 Task: Look for products in the category "Lotion" from Store Brand only.
Action: Mouse moved to (712, 267)
Screenshot: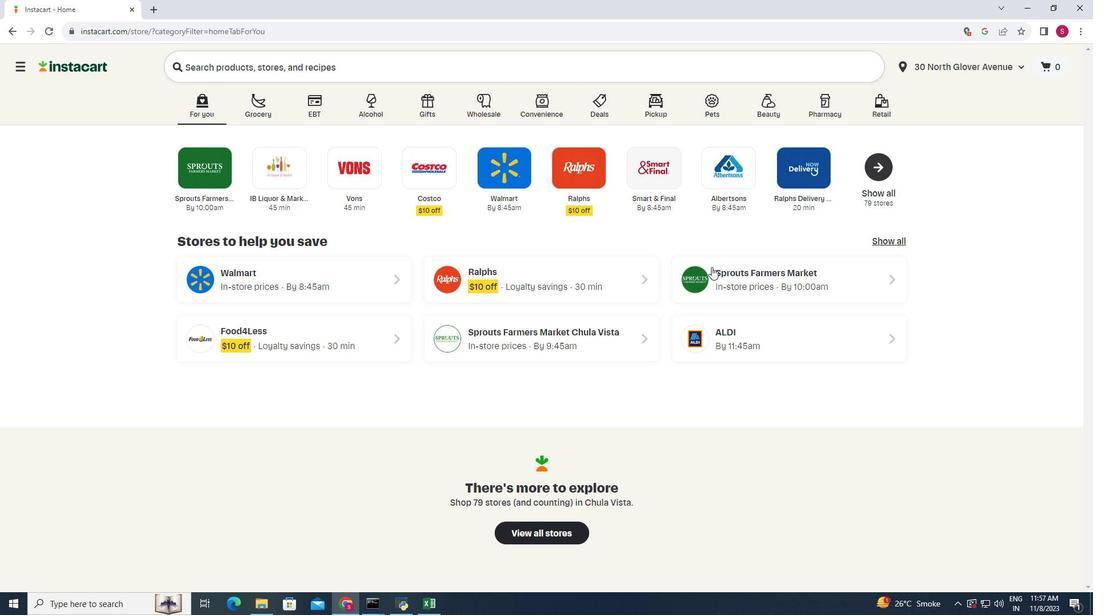 
Action: Mouse pressed left at (712, 267)
Screenshot: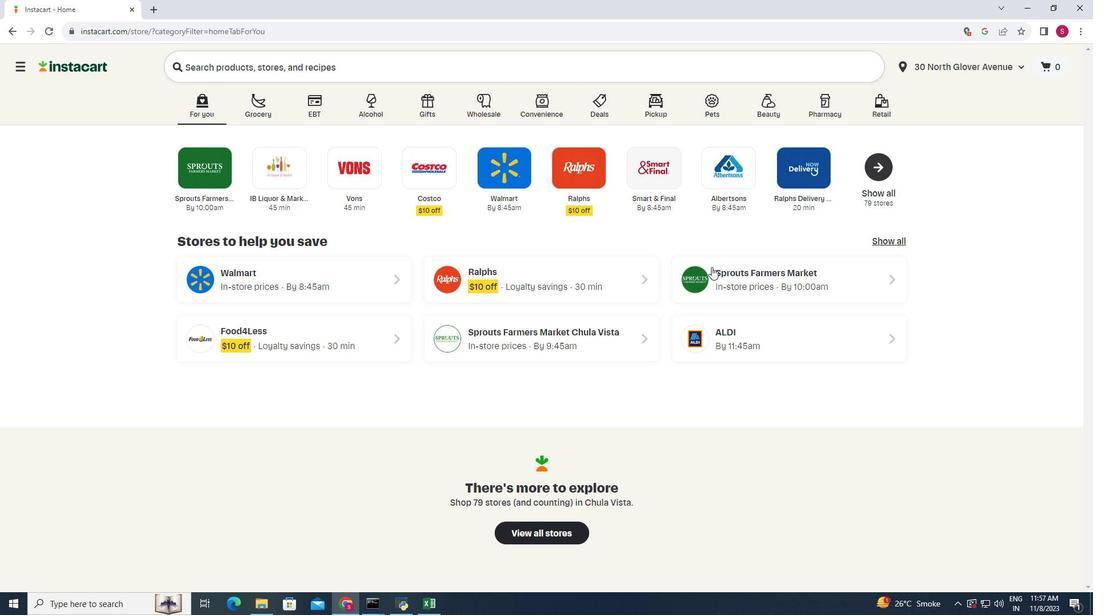 
Action: Mouse moved to (115, 373)
Screenshot: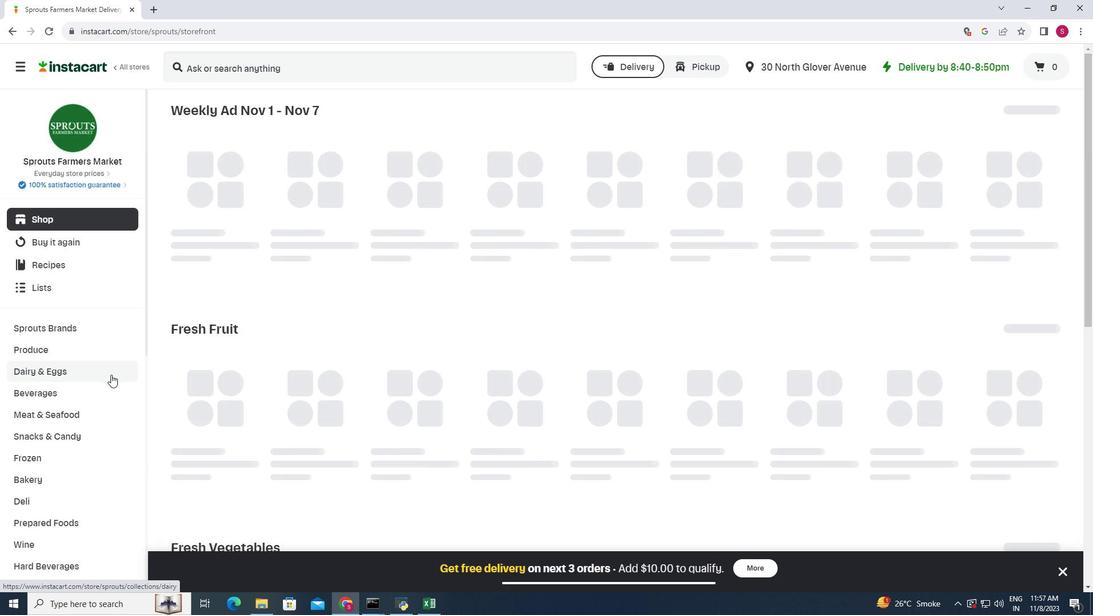 
Action: Mouse scrolled (115, 372) with delta (0, 0)
Screenshot: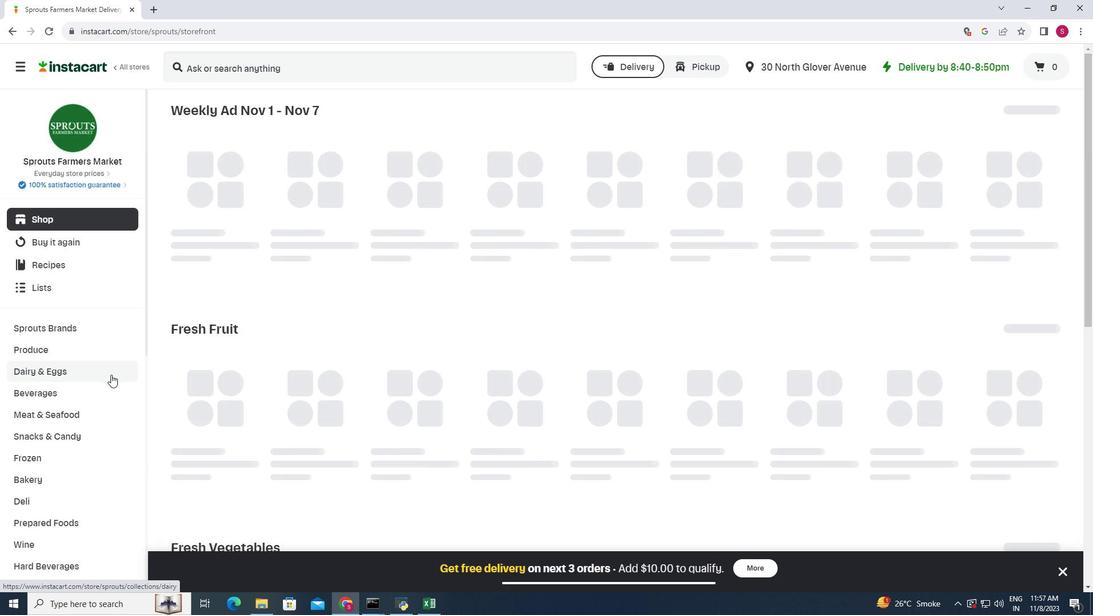 
Action: Mouse moved to (111, 374)
Screenshot: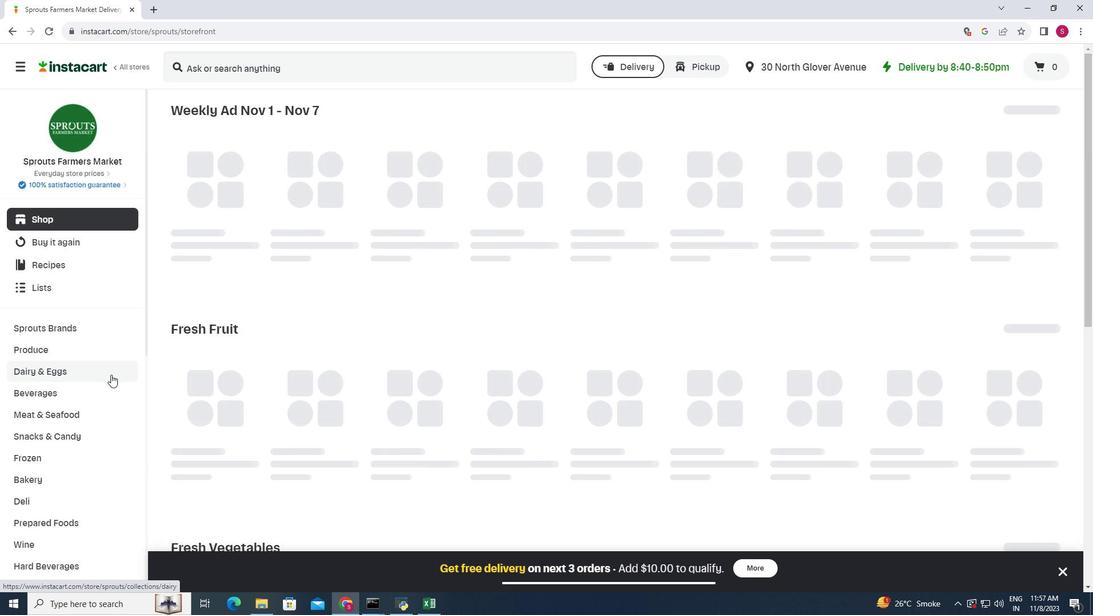 
Action: Mouse scrolled (111, 374) with delta (0, 0)
Screenshot: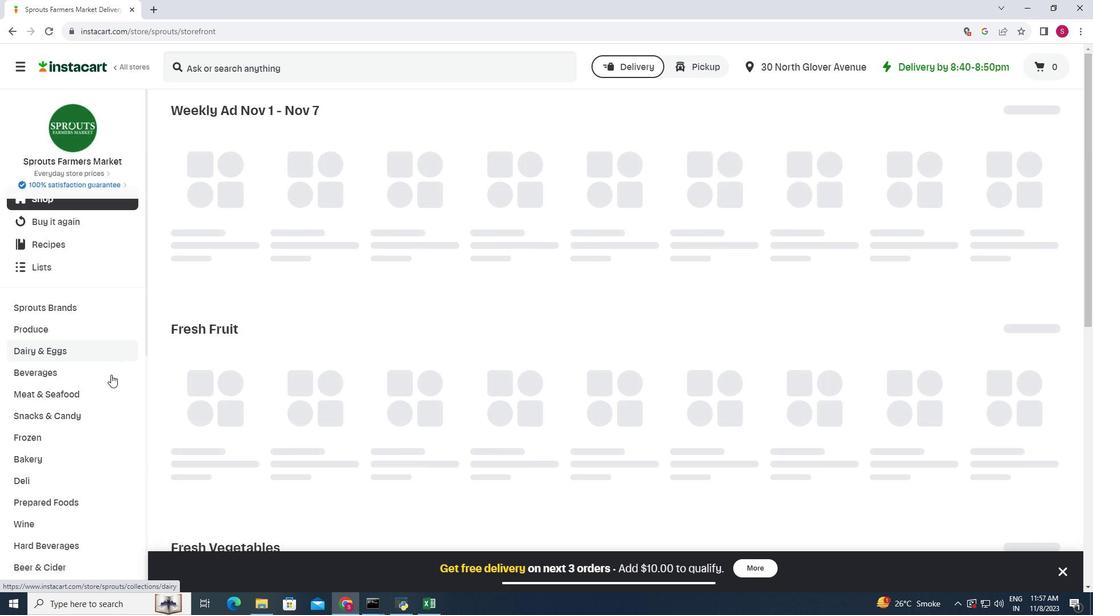 
Action: Mouse scrolled (111, 374) with delta (0, 0)
Screenshot: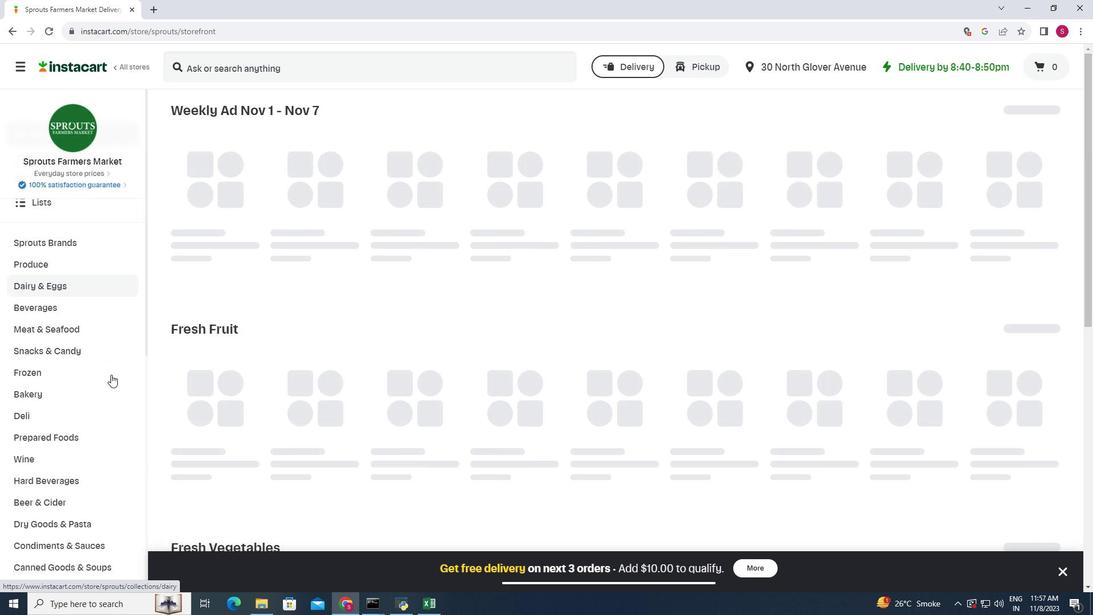 
Action: Mouse scrolled (111, 374) with delta (0, 0)
Screenshot: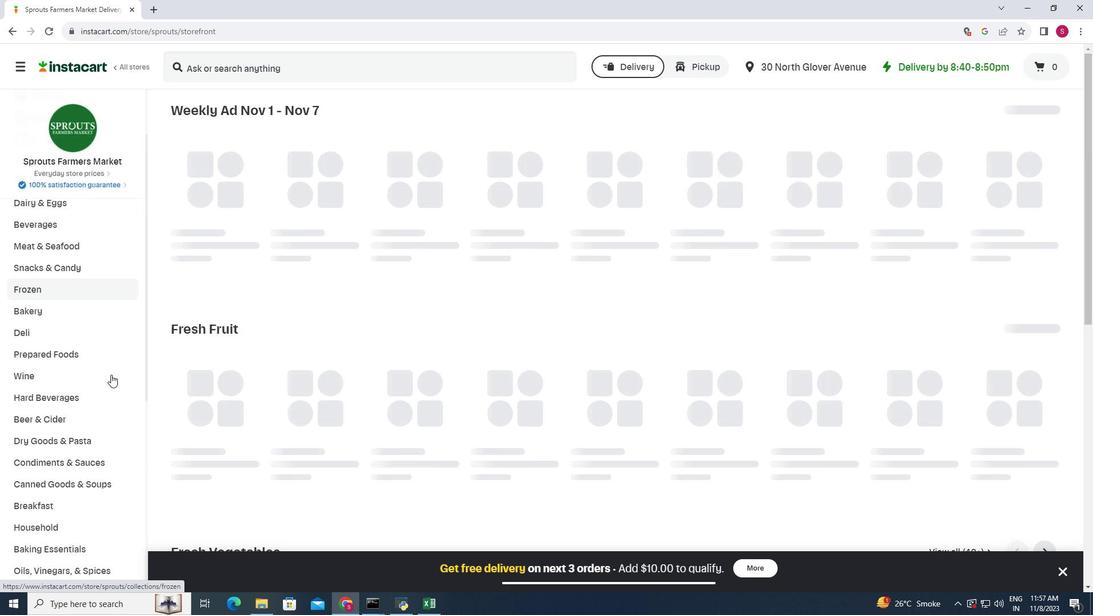 
Action: Mouse scrolled (111, 374) with delta (0, 0)
Screenshot: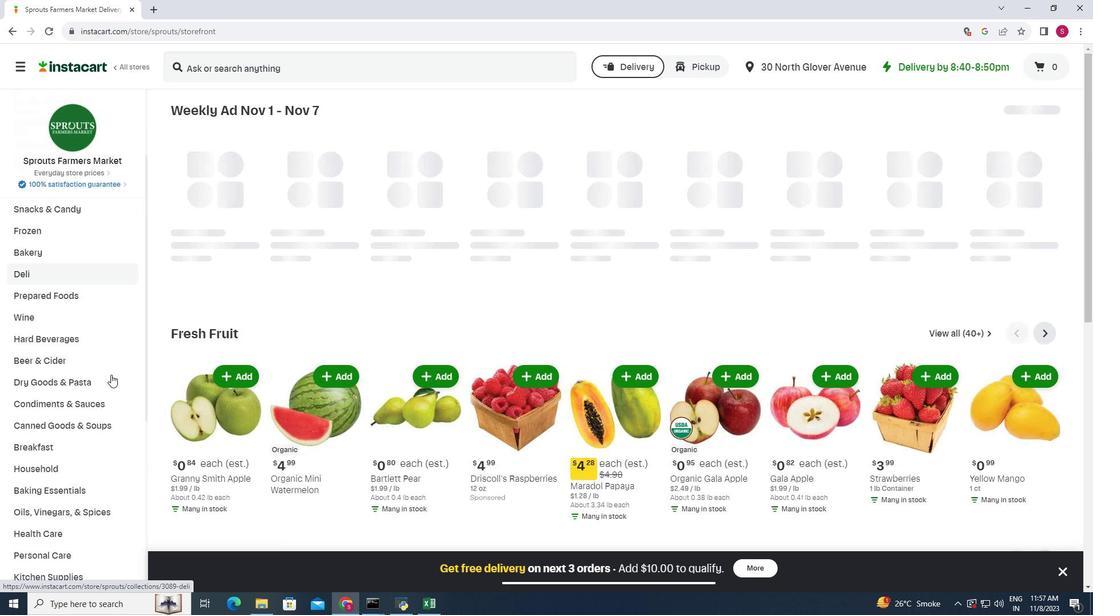 
Action: Mouse scrolled (111, 374) with delta (0, 0)
Screenshot: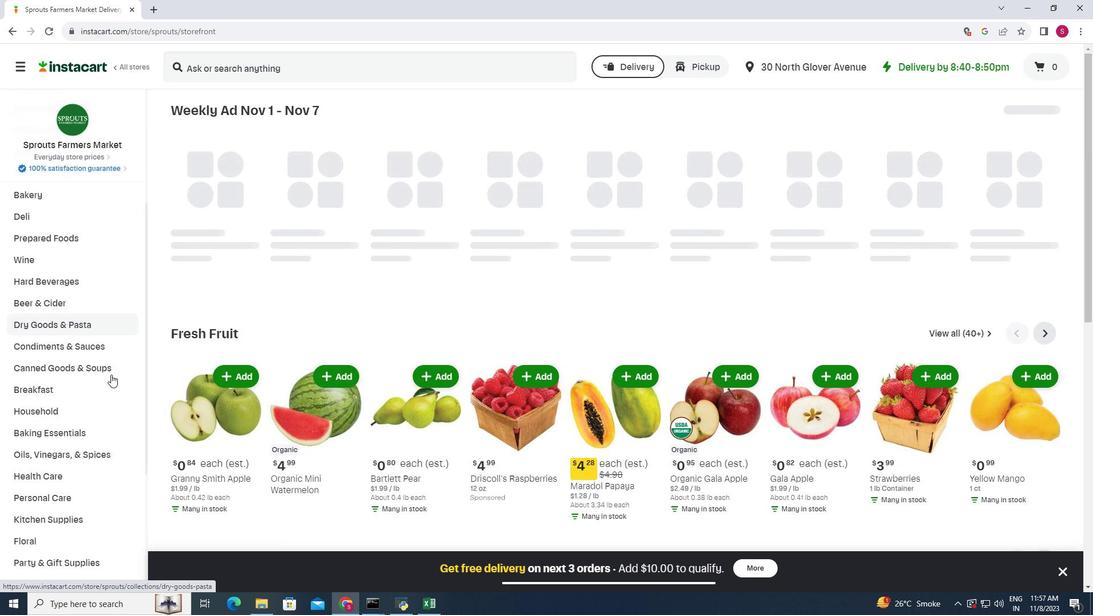 
Action: Mouse moved to (82, 438)
Screenshot: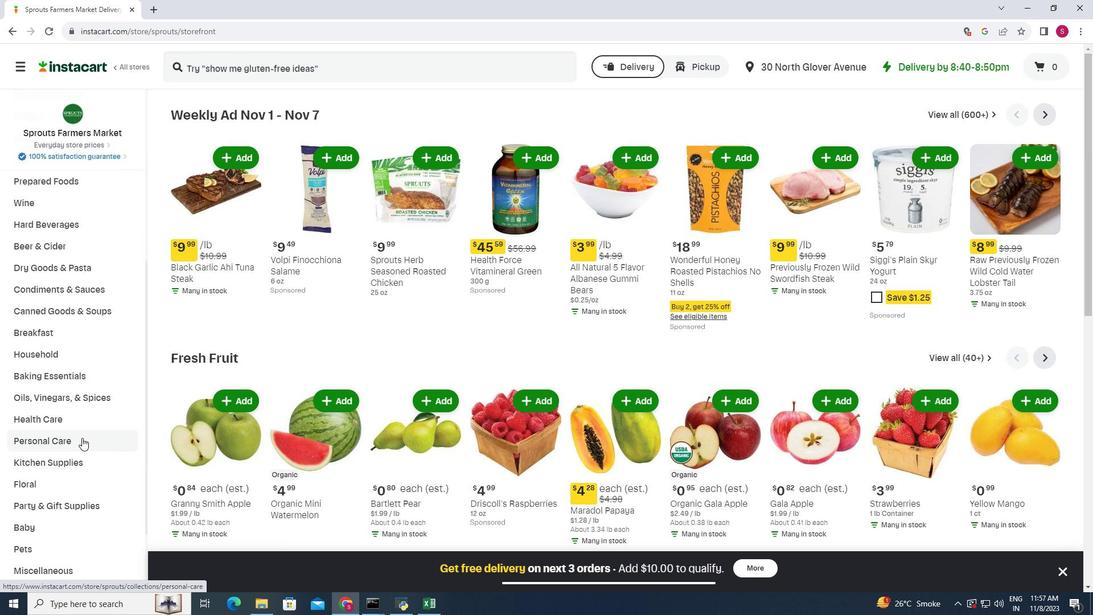 
Action: Mouse pressed left at (82, 438)
Screenshot: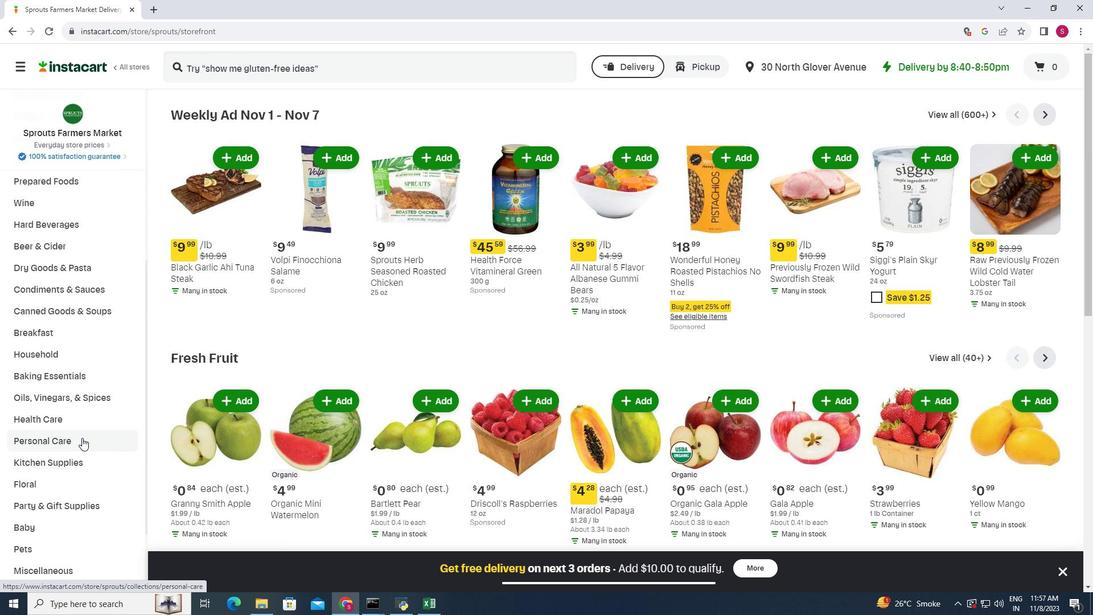 
Action: Mouse moved to (265, 145)
Screenshot: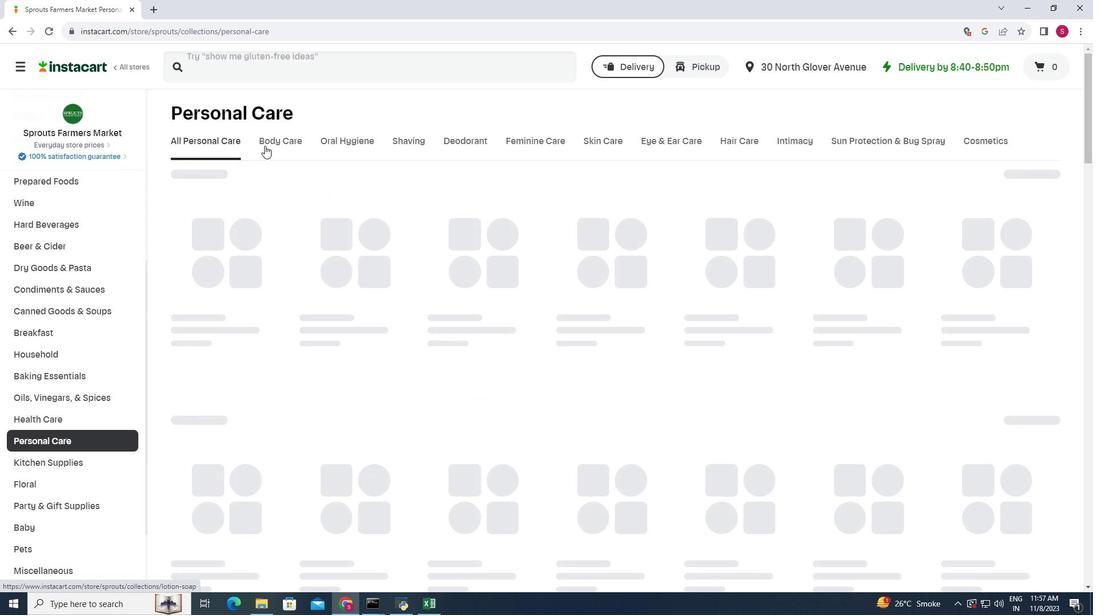 
Action: Mouse pressed left at (265, 145)
Screenshot: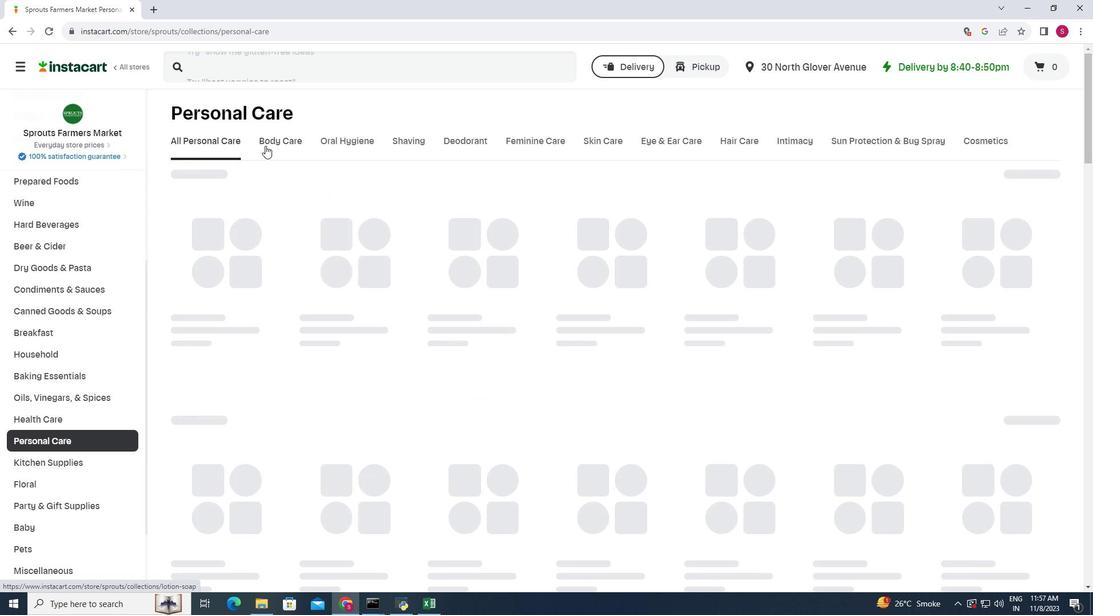 
Action: Mouse moved to (478, 196)
Screenshot: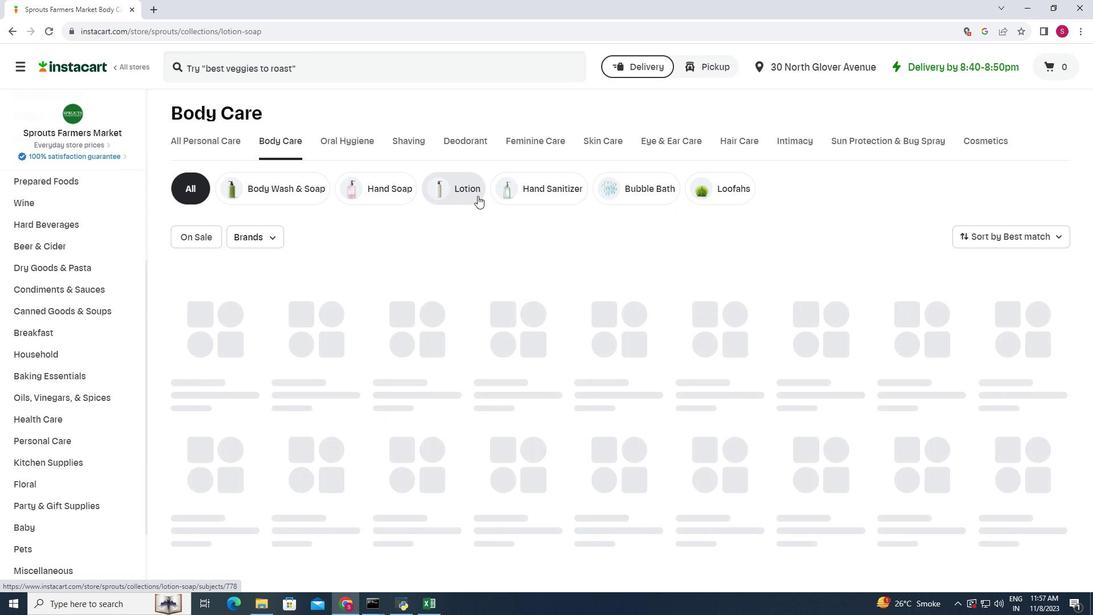 
Action: Mouse pressed left at (478, 196)
Screenshot: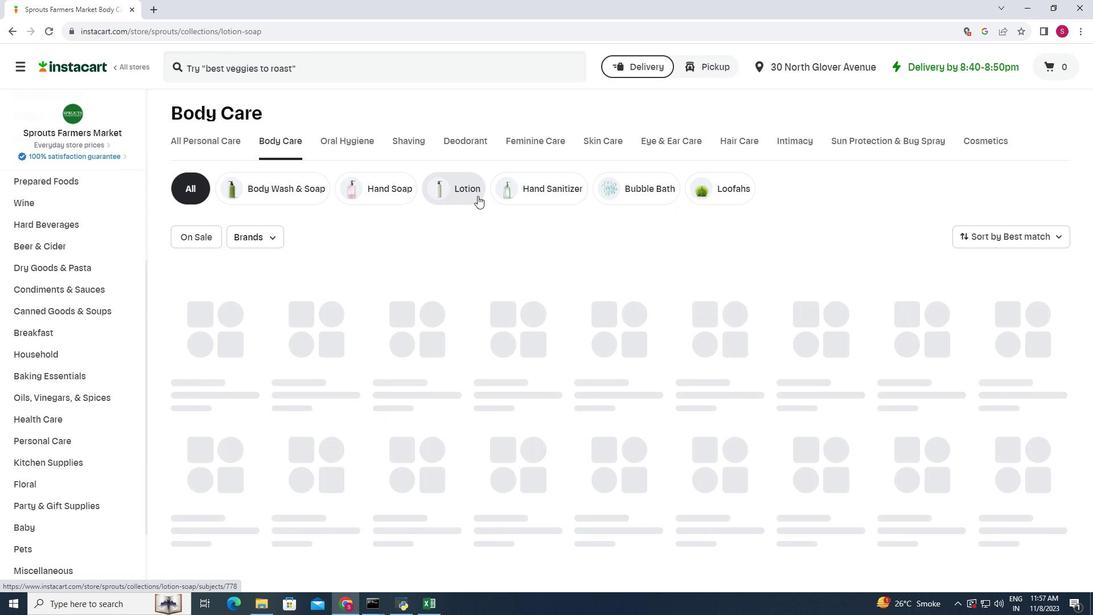 
Action: Mouse moved to (263, 242)
Screenshot: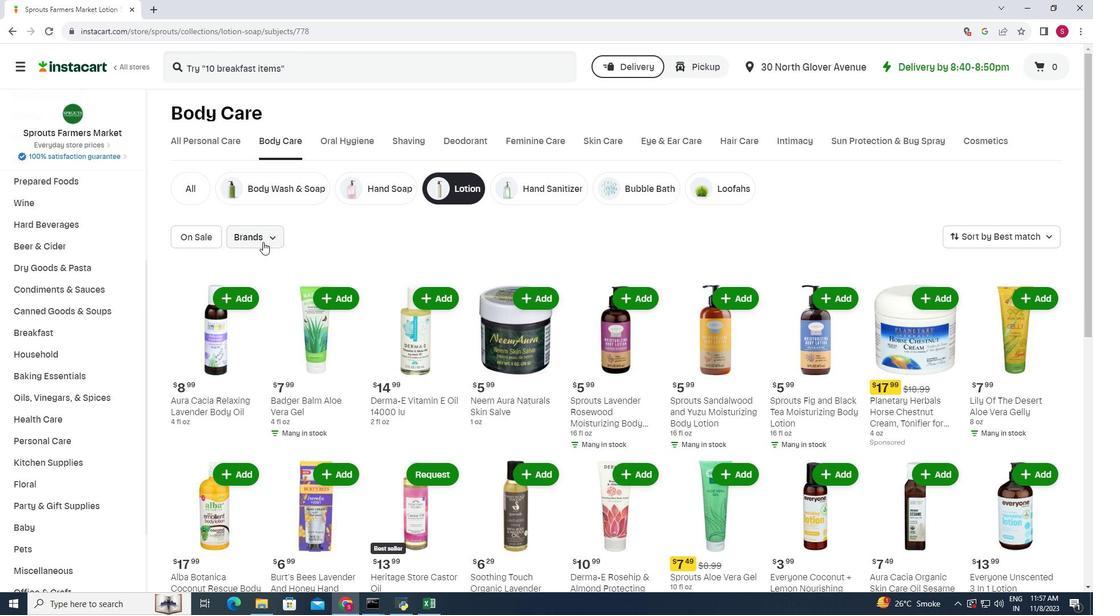 
Action: Mouse pressed left at (263, 242)
Screenshot: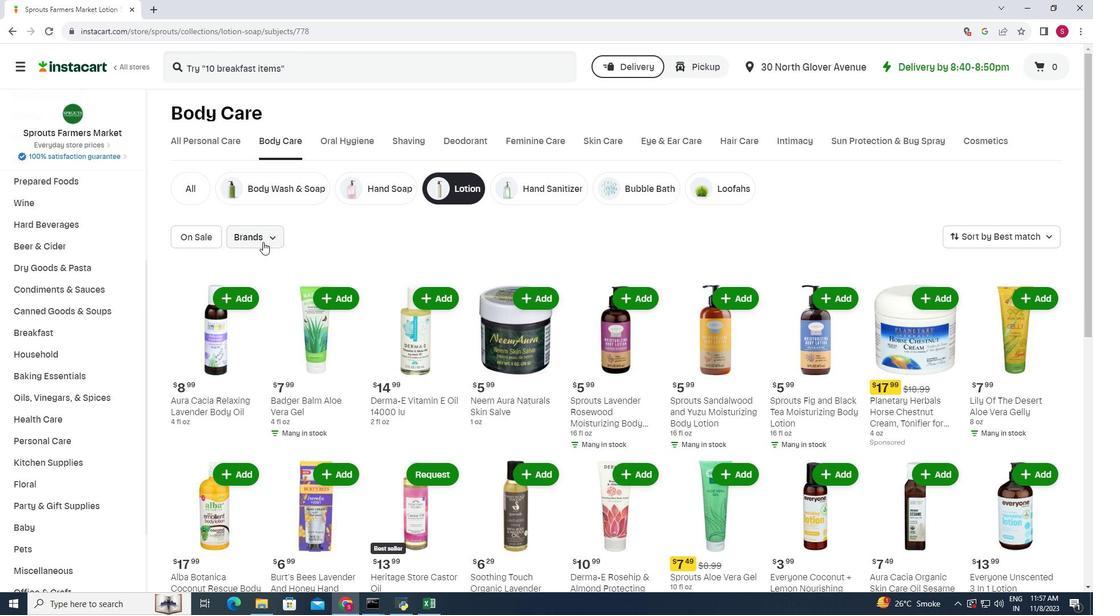 
Action: Mouse moved to (267, 264)
Screenshot: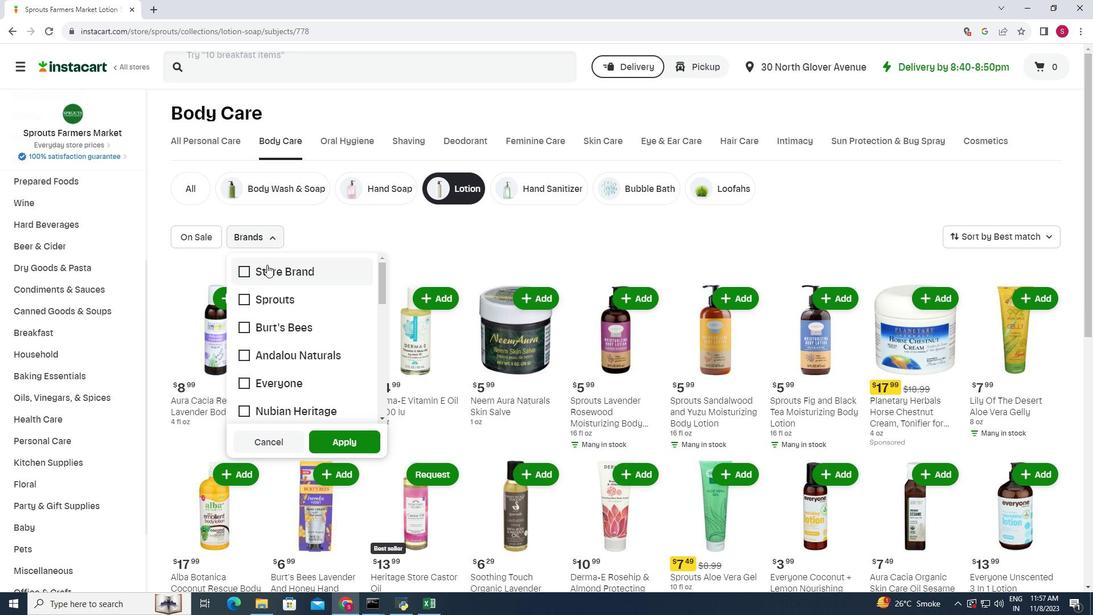 
Action: Mouse pressed left at (267, 264)
Screenshot: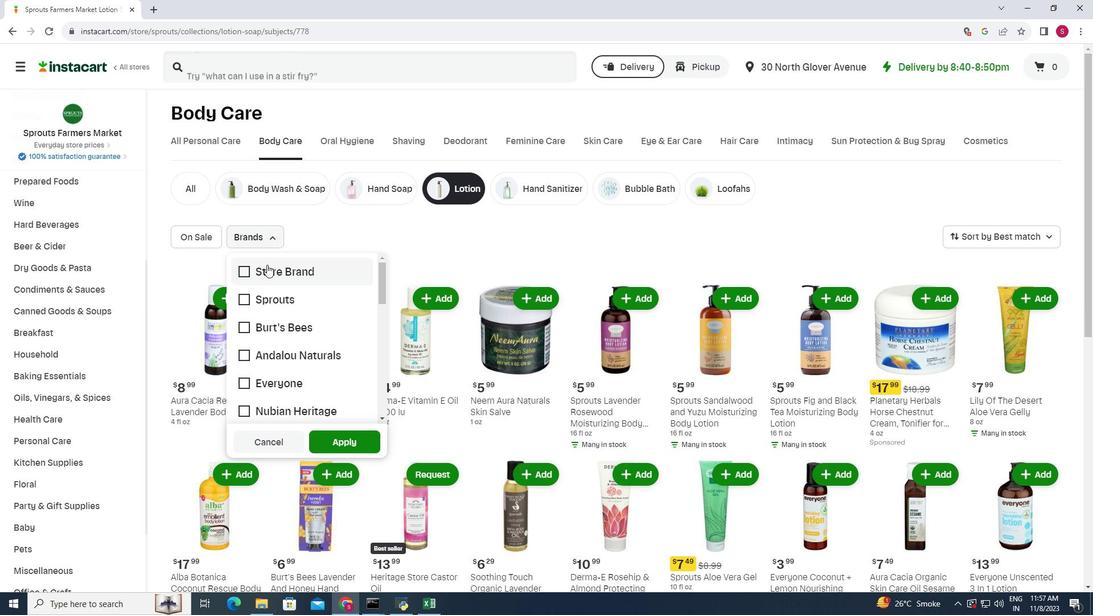 
Action: Mouse moved to (327, 438)
Screenshot: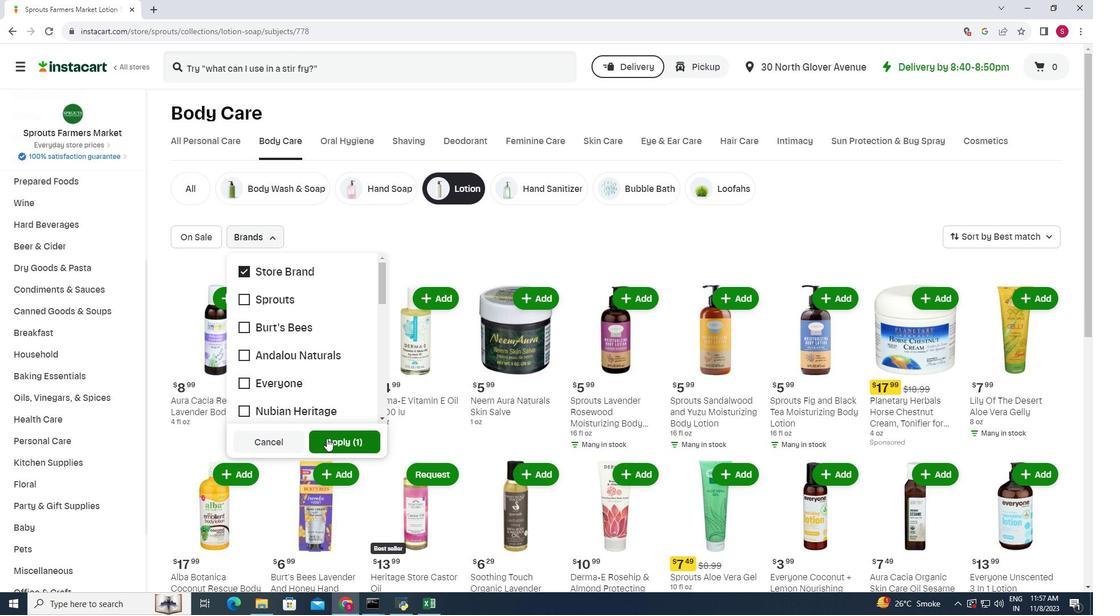 
Action: Mouse pressed left at (327, 438)
Screenshot: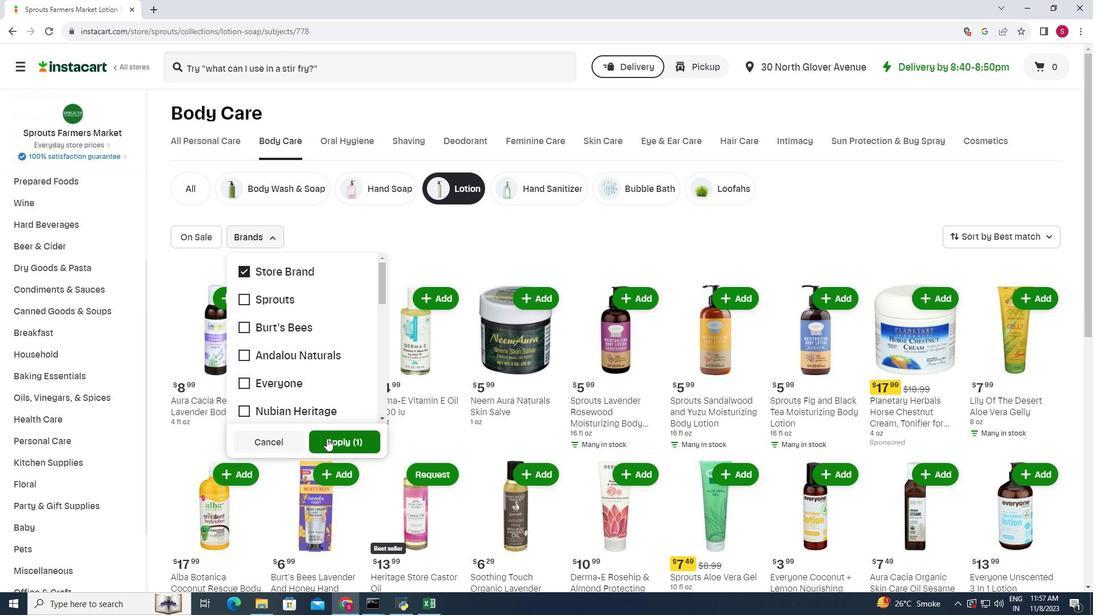 
Action: Mouse moved to (455, 334)
Screenshot: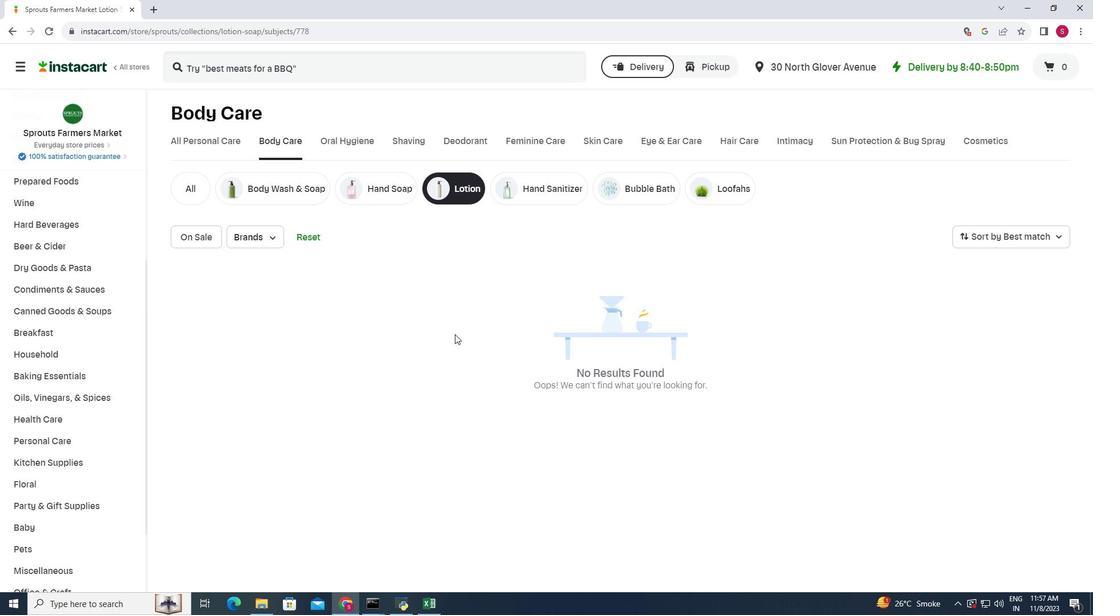 
